 Task: In the  document benchmark.rtf Select the first Column and change text color to  'Brown' Apply the command  'Undo' Apply the command  Redo
Action: Mouse moved to (441, 246)
Screenshot: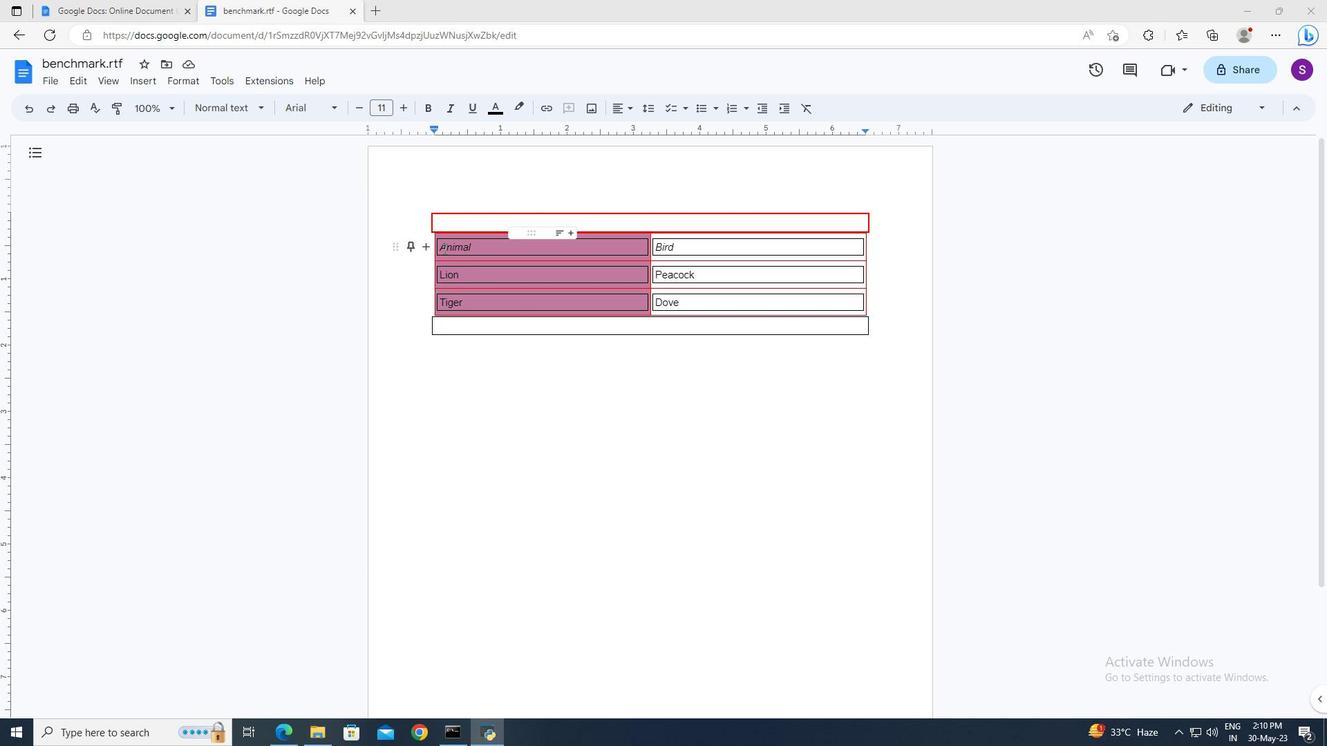
Action: Mouse pressed left at (441, 246)
Screenshot: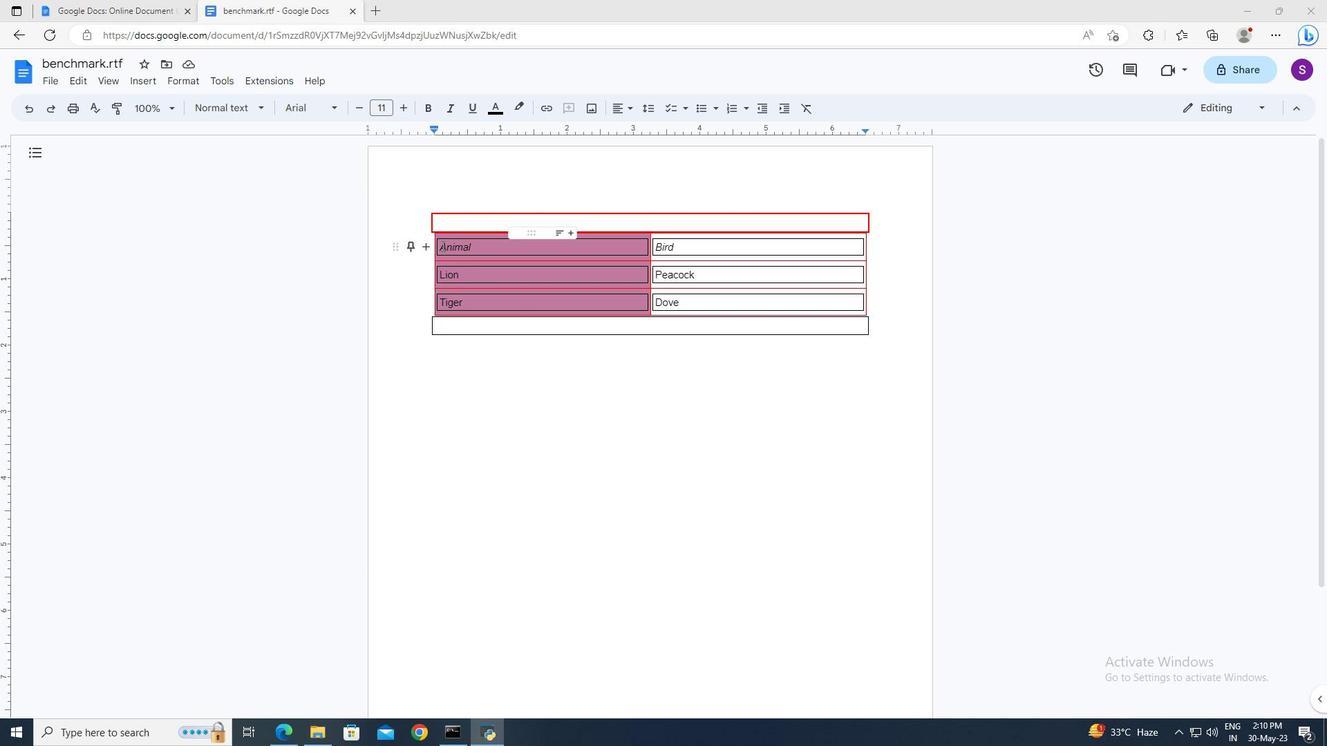 
Action: Key pressed <Key.shift><Key.down><Key.left><Key.down><Key.down>
Screenshot: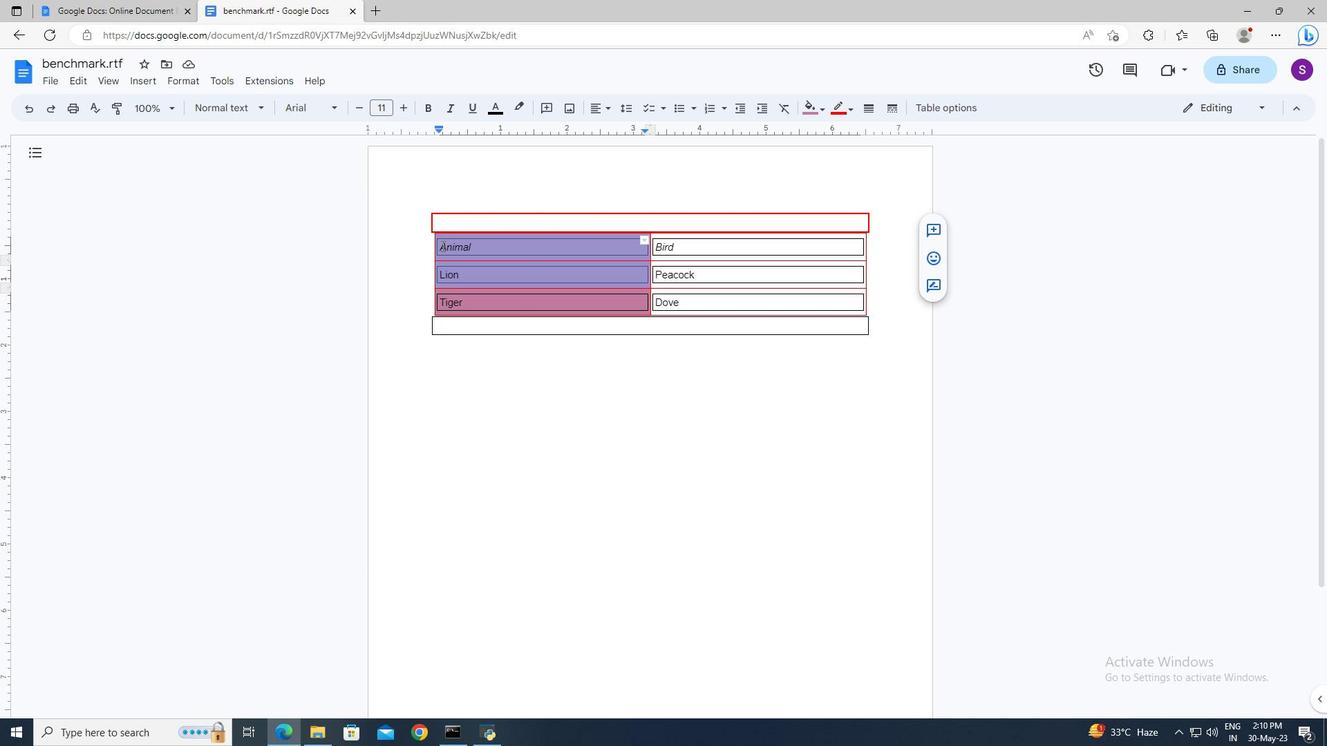 
Action: Mouse moved to (500, 107)
Screenshot: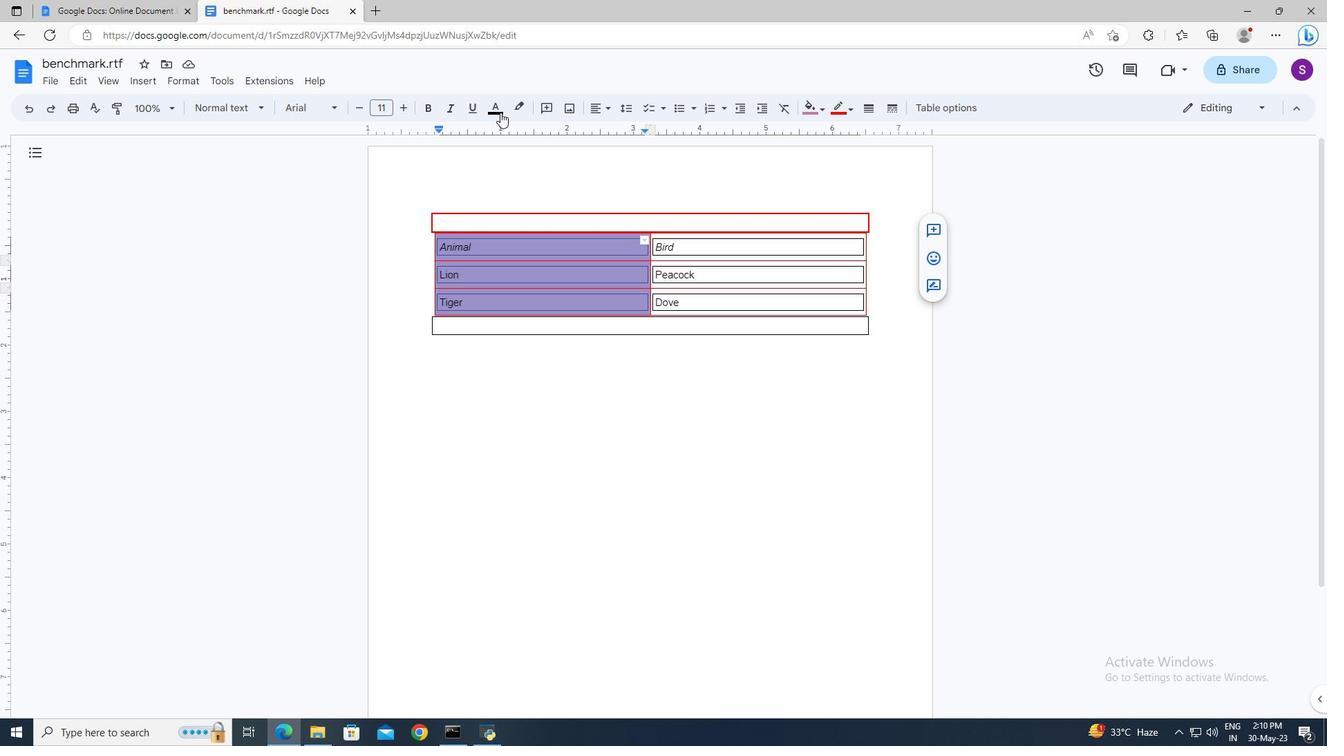 
Action: Mouse pressed left at (500, 107)
Screenshot: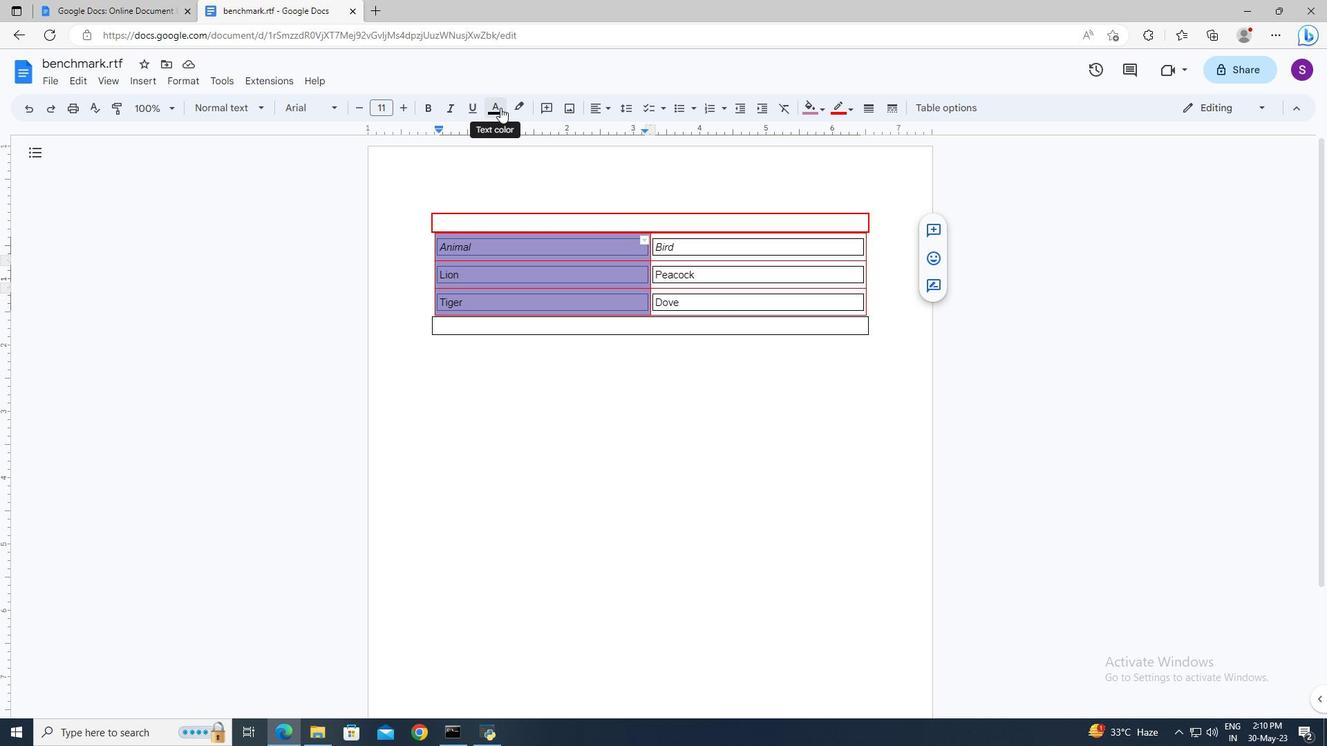 
Action: Mouse moved to (526, 237)
Screenshot: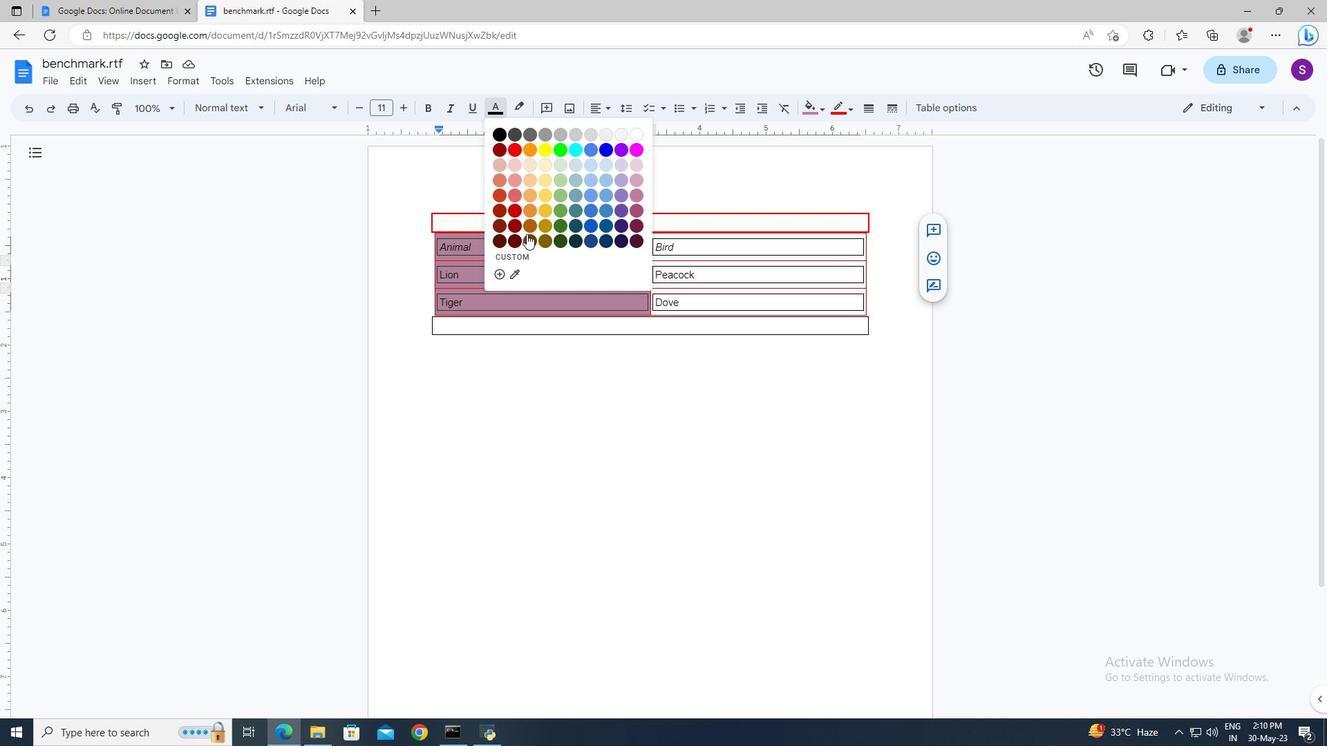 
Action: Mouse pressed left at (526, 237)
Screenshot: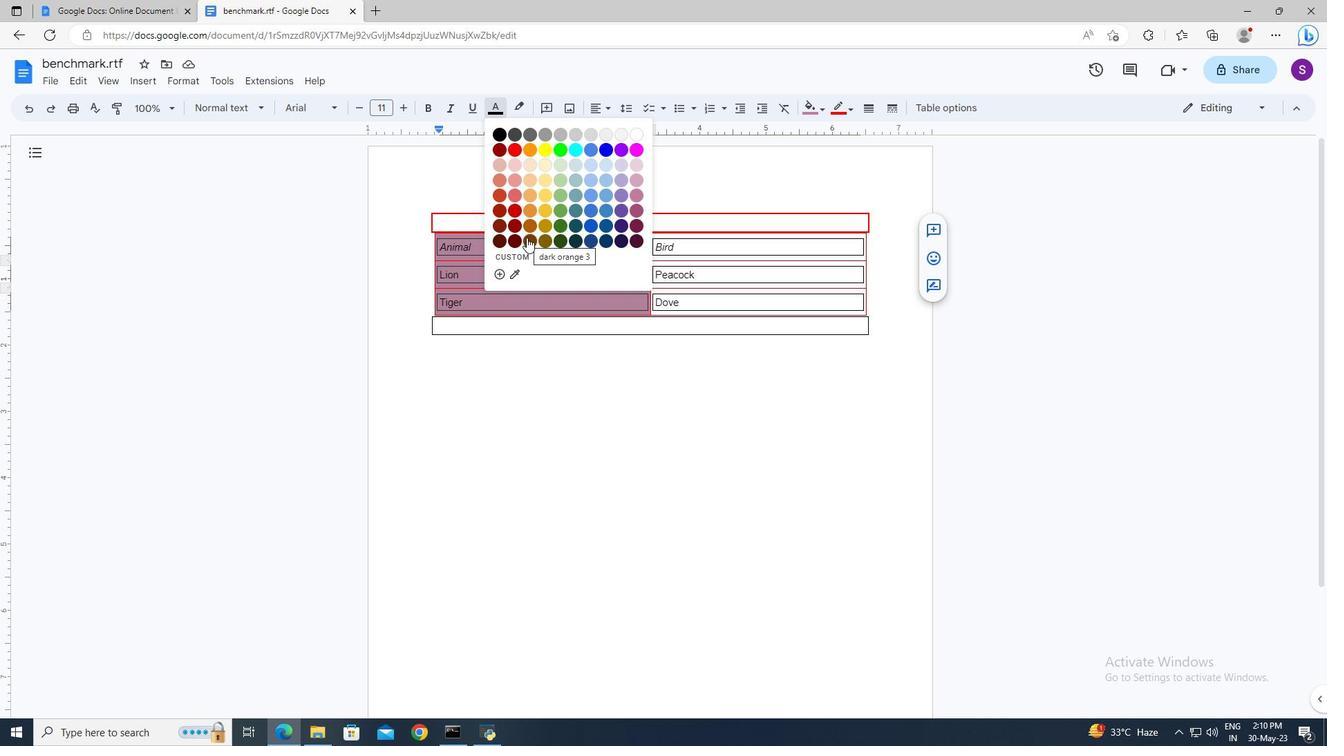 
Action: Mouse moved to (593, 432)
Screenshot: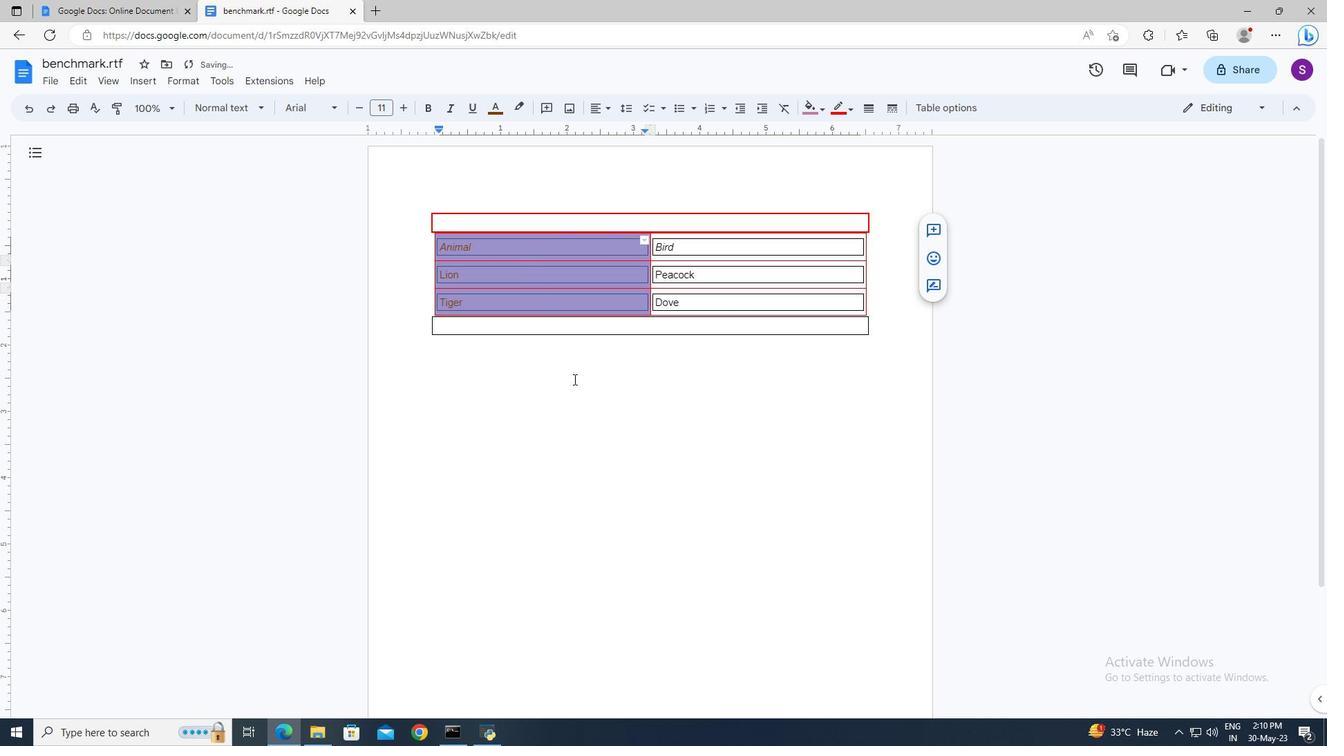 
Action: Mouse pressed left at (593, 432)
Screenshot: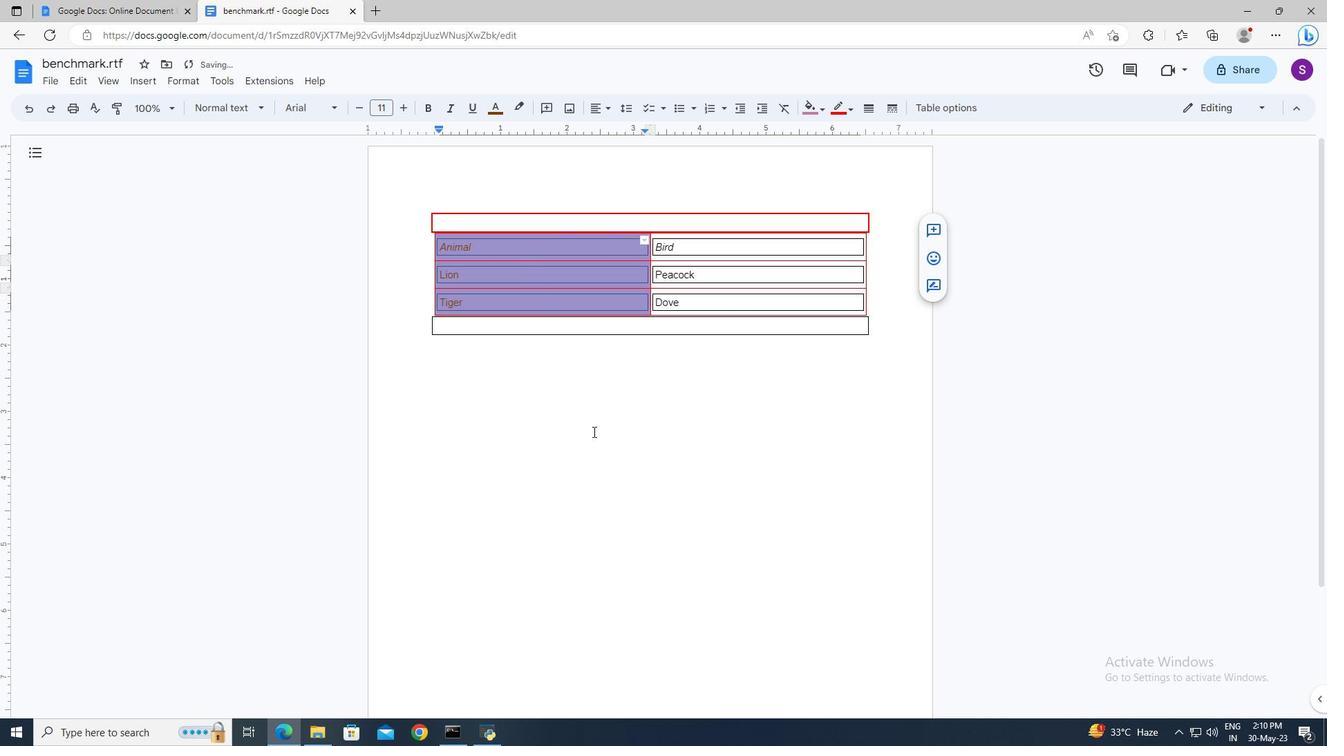 
Action: Key pressed ctrl+Z
Screenshot: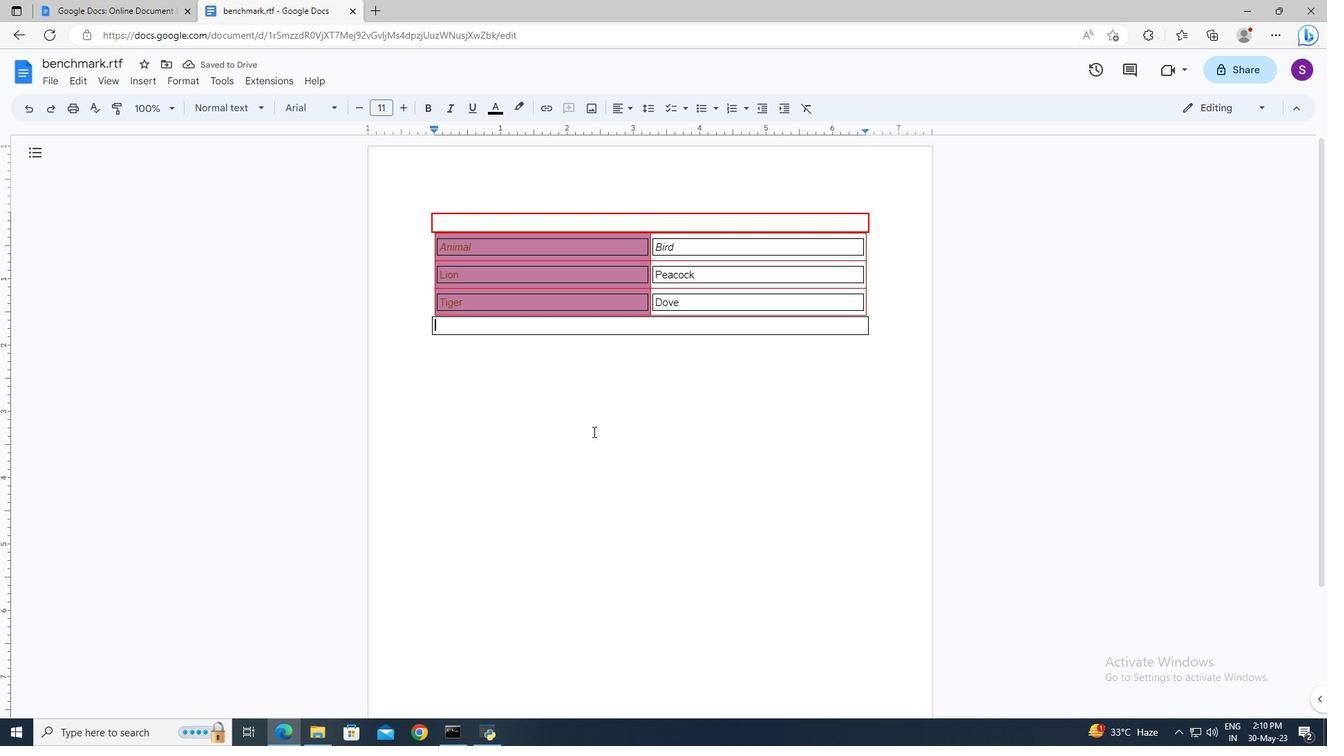 
Action: Mouse moved to (601, 420)
Screenshot: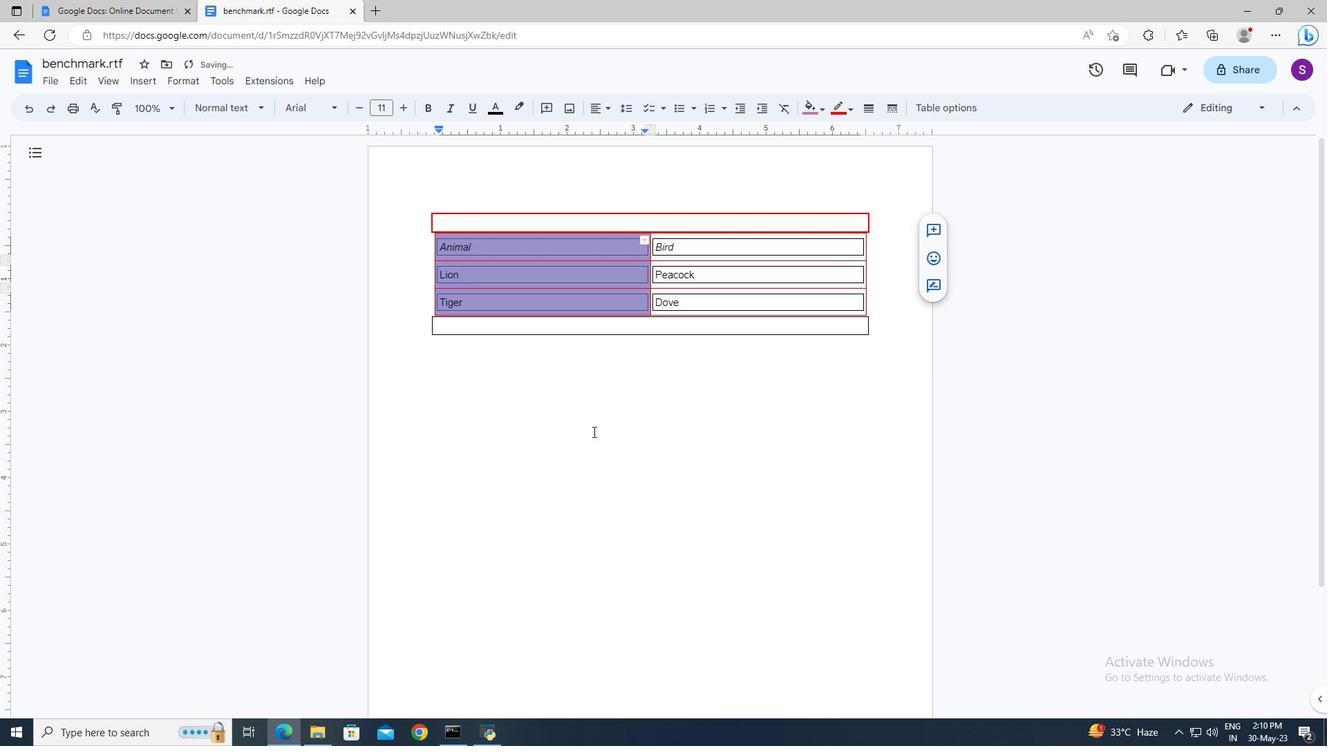 
Action: Mouse pressed left at (601, 420)
Screenshot: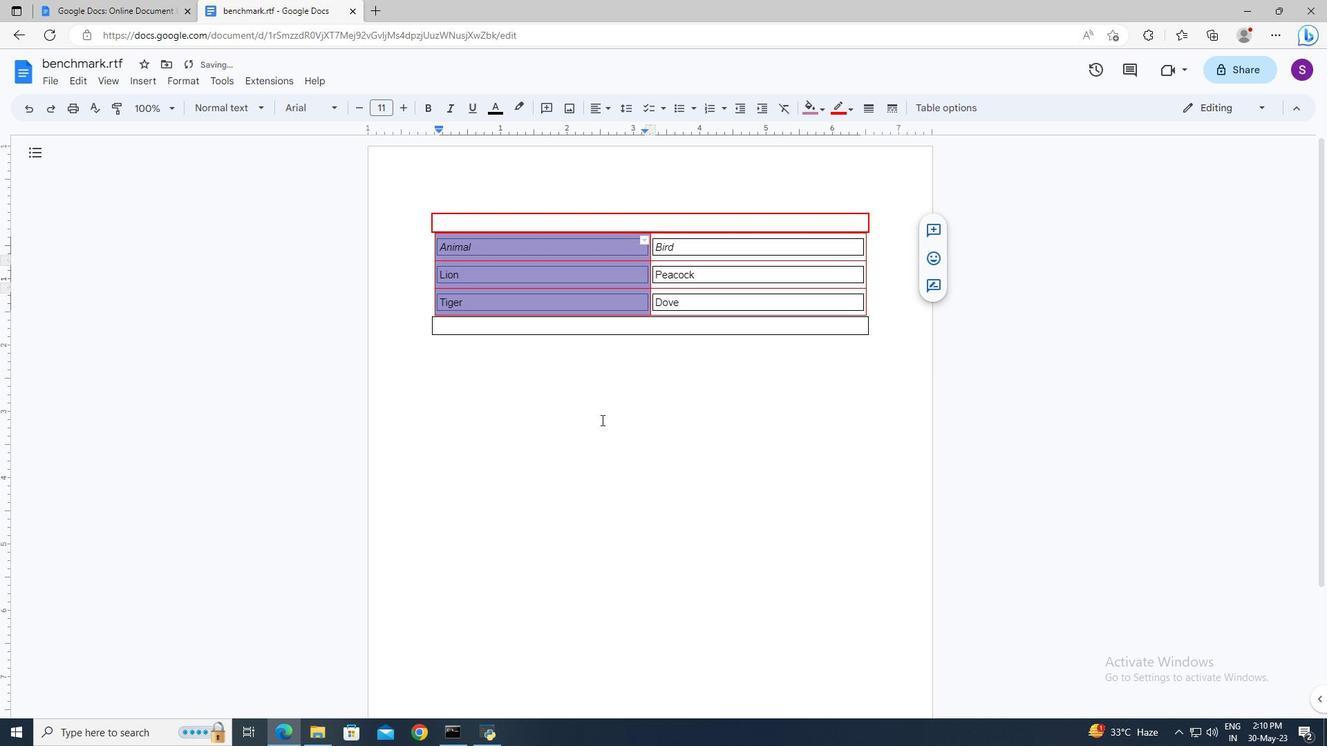 
Action: Key pressed ctrl+Y
Screenshot: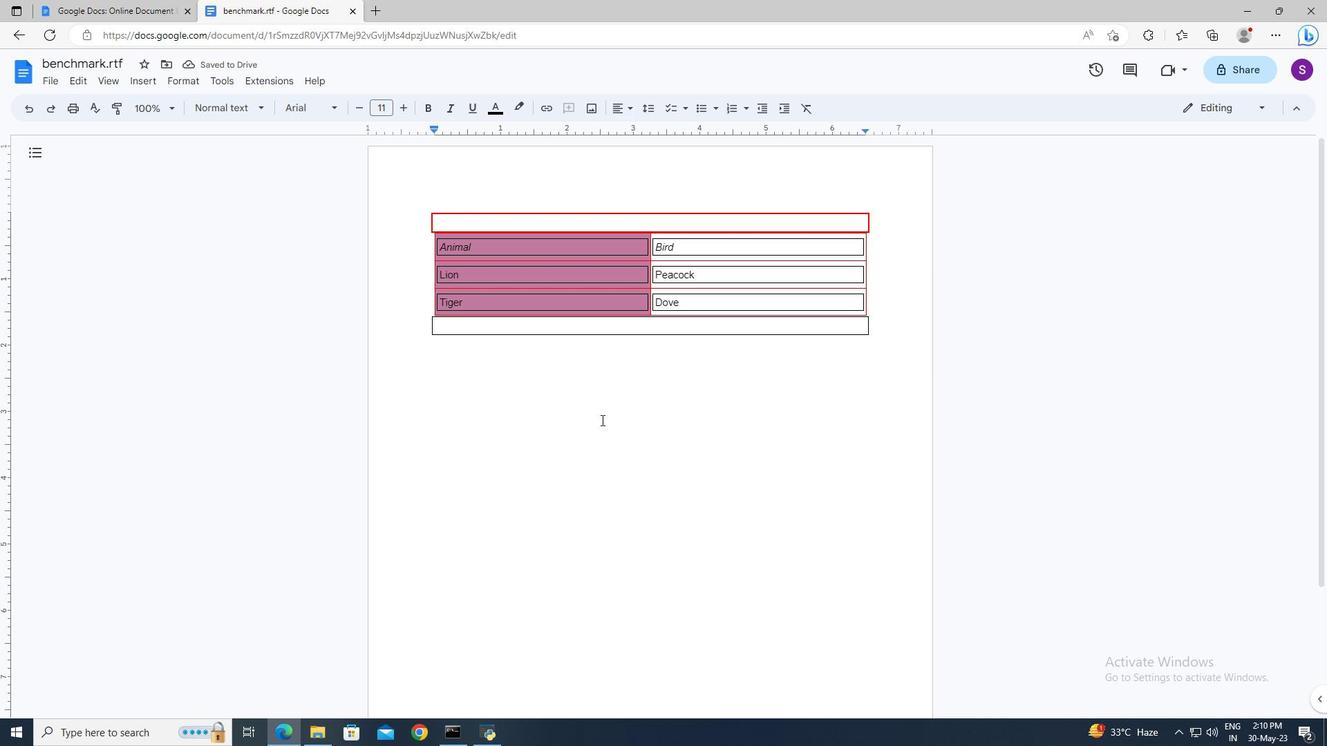
Action: Mouse pressed left at (601, 420)
Screenshot: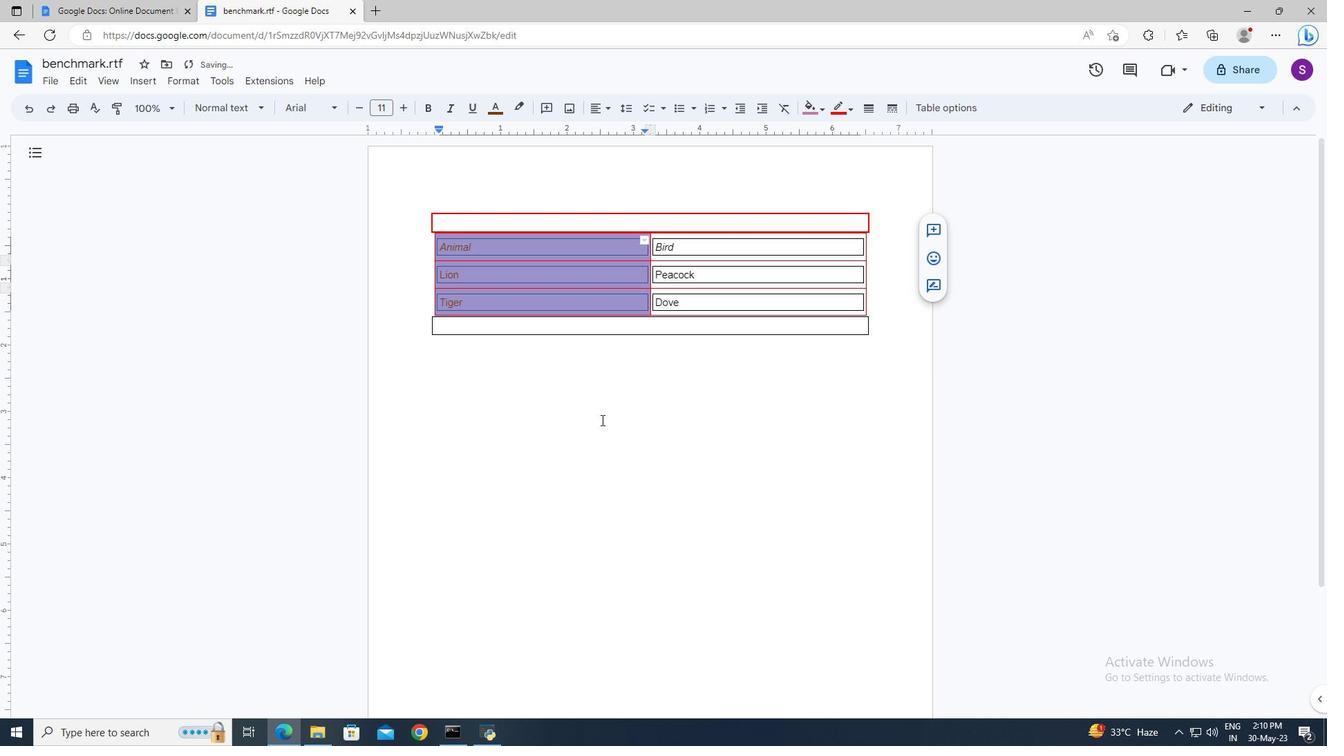 
